 Task: Insert column right of the table from the format menu text ""Meeting Minutes"".
Action: Mouse moved to (148, 65)
Screenshot: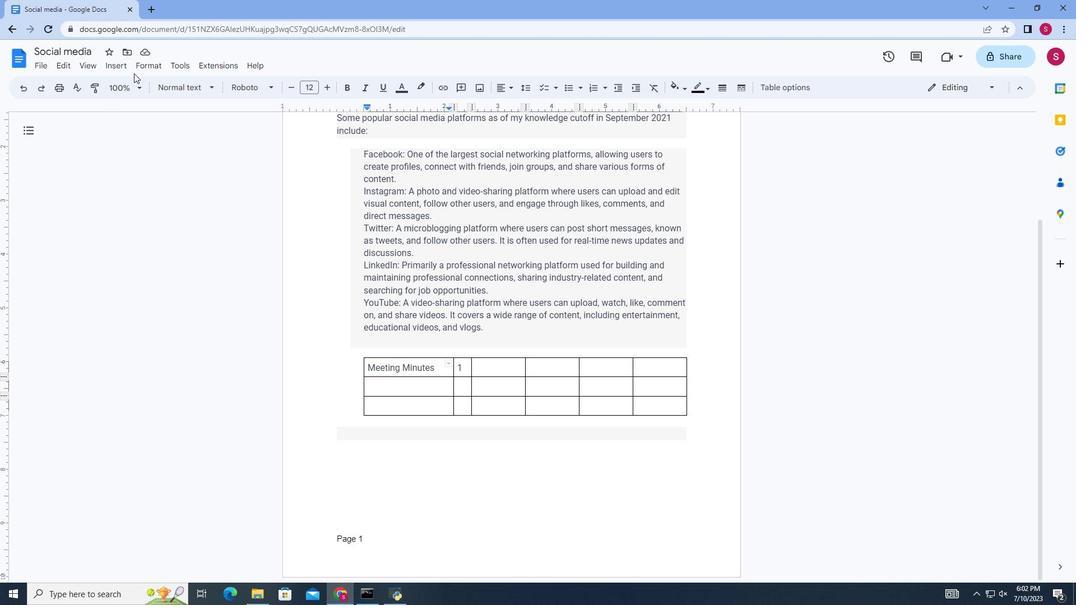 
Action: Mouse pressed left at (148, 65)
Screenshot: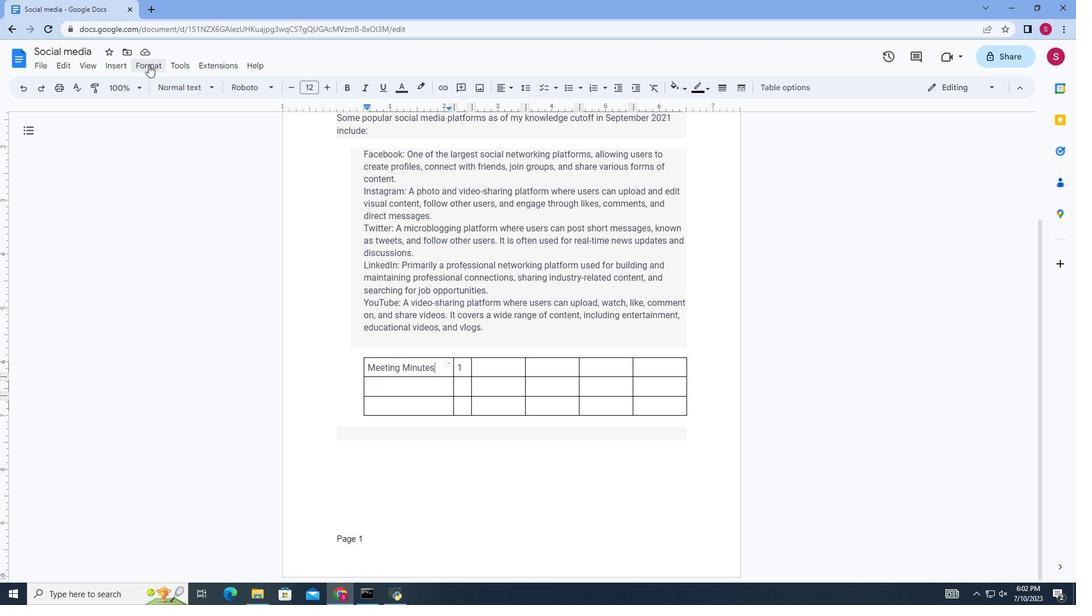 
Action: Mouse moved to (353, 266)
Screenshot: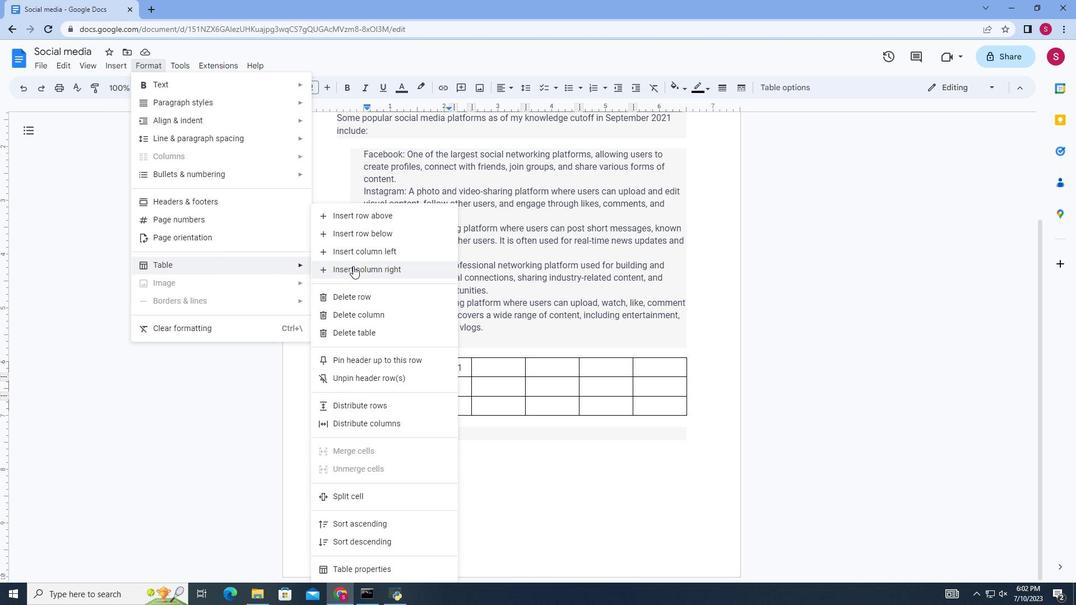
Action: Mouse pressed left at (353, 266)
Screenshot: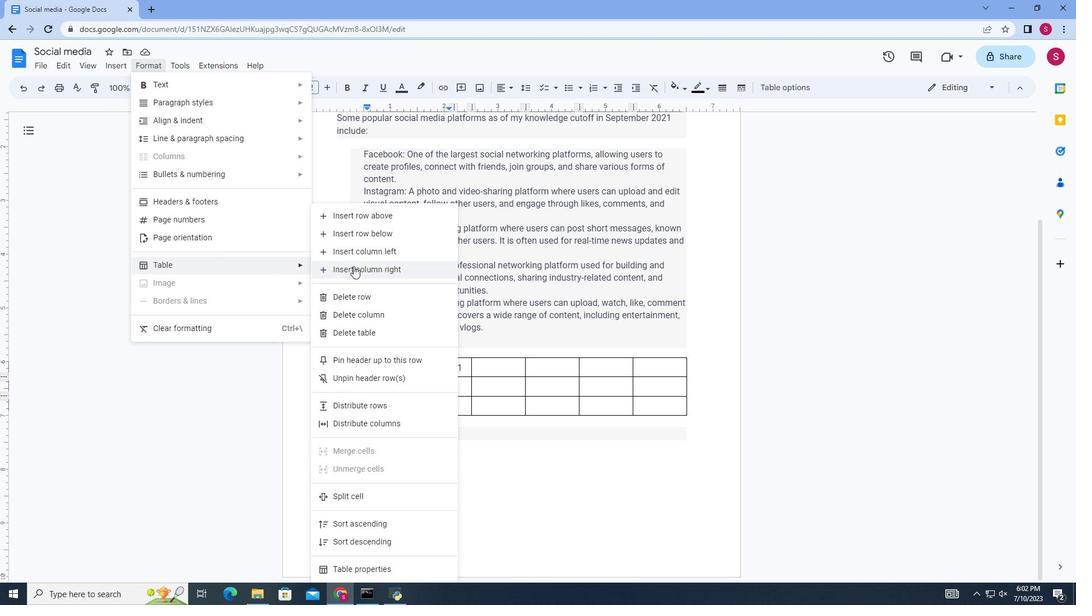
Action: Mouse moved to (427, 354)
Screenshot: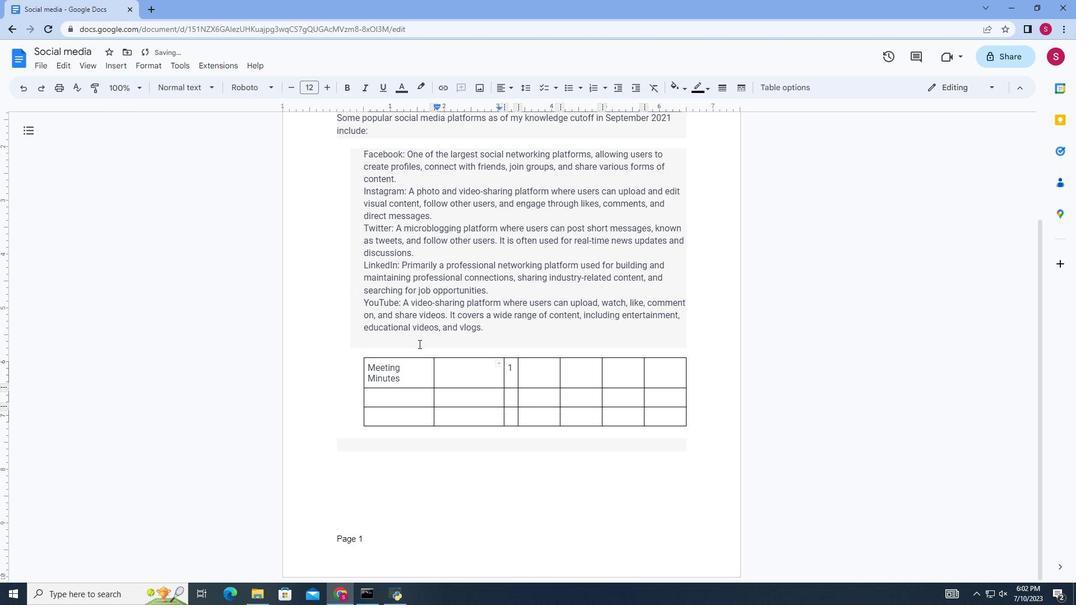 
